 Task: Add Naturtint Permanent Hair Color, 6G Dark Golden Blonde to the cart.
Action: Mouse moved to (223, 112)
Screenshot: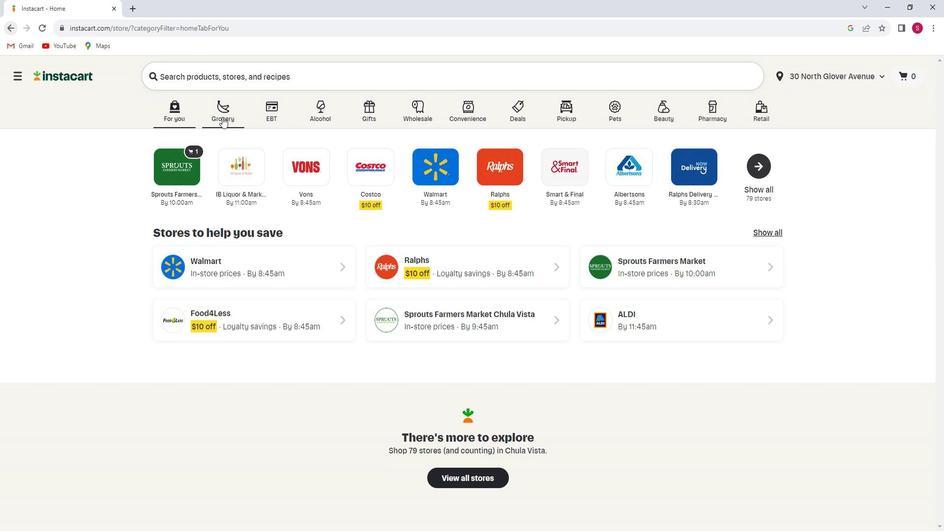 
Action: Mouse pressed left at (223, 112)
Screenshot: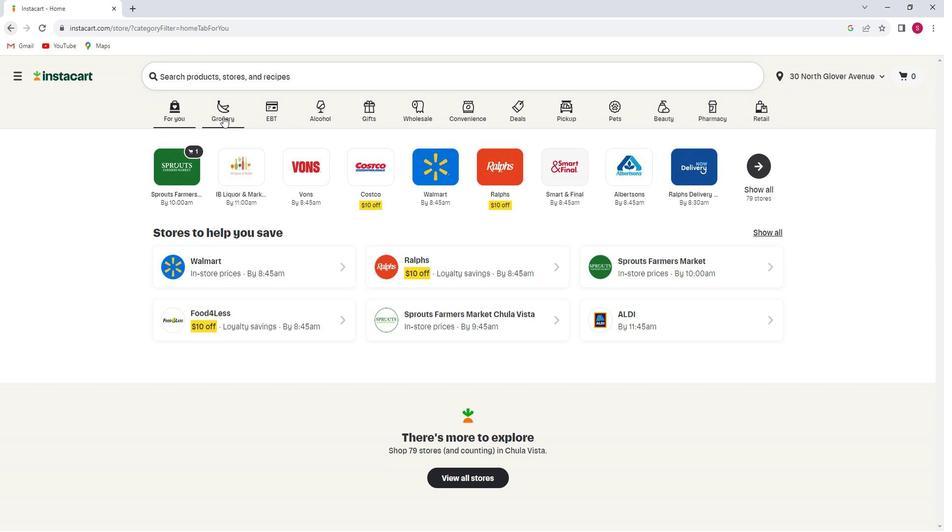 
Action: Mouse moved to (221, 274)
Screenshot: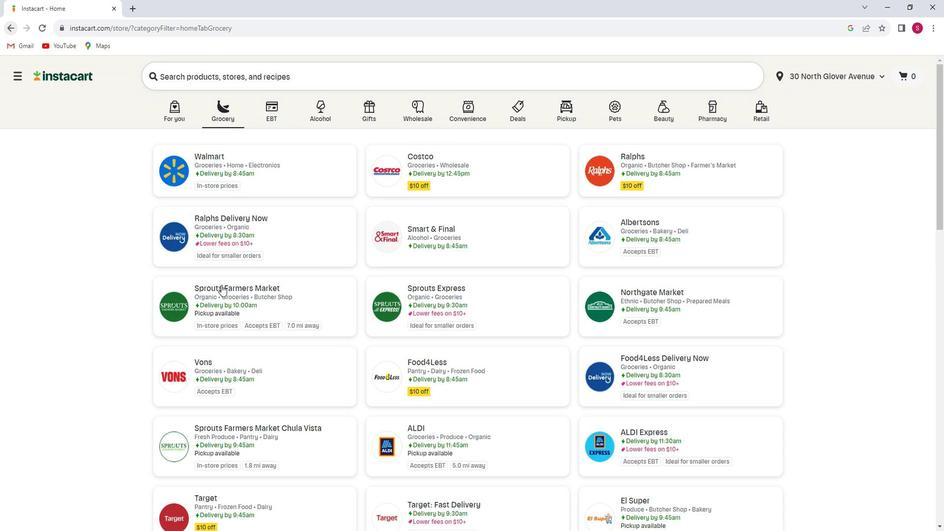 
Action: Mouse pressed left at (221, 274)
Screenshot: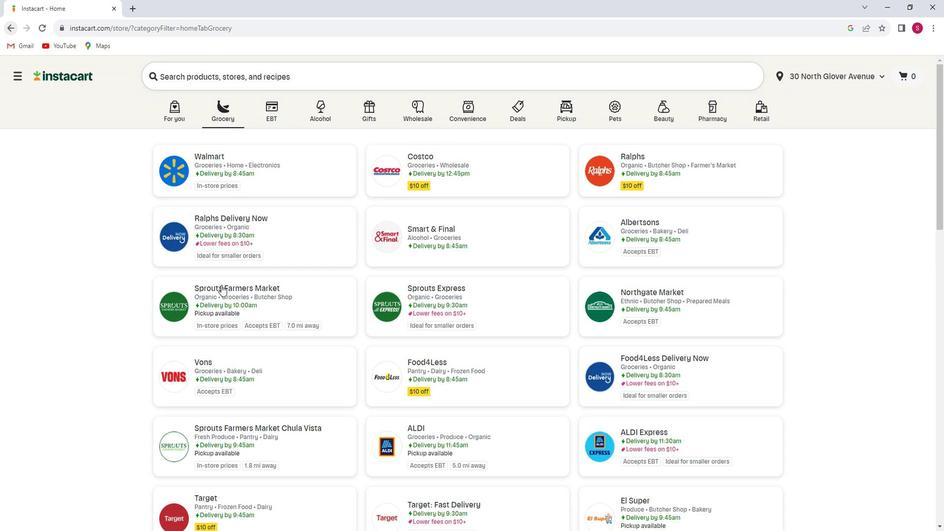 
Action: Mouse moved to (51, 275)
Screenshot: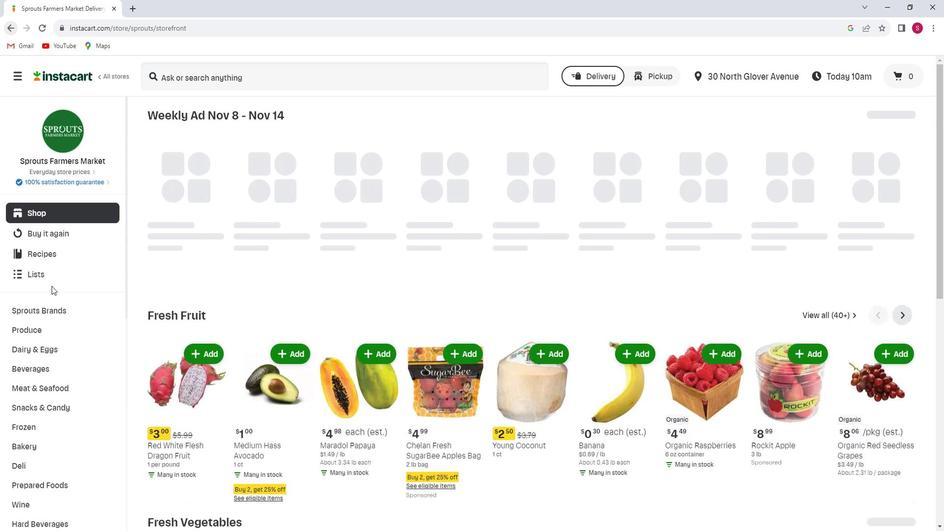 
Action: Mouse scrolled (51, 275) with delta (0, 0)
Screenshot: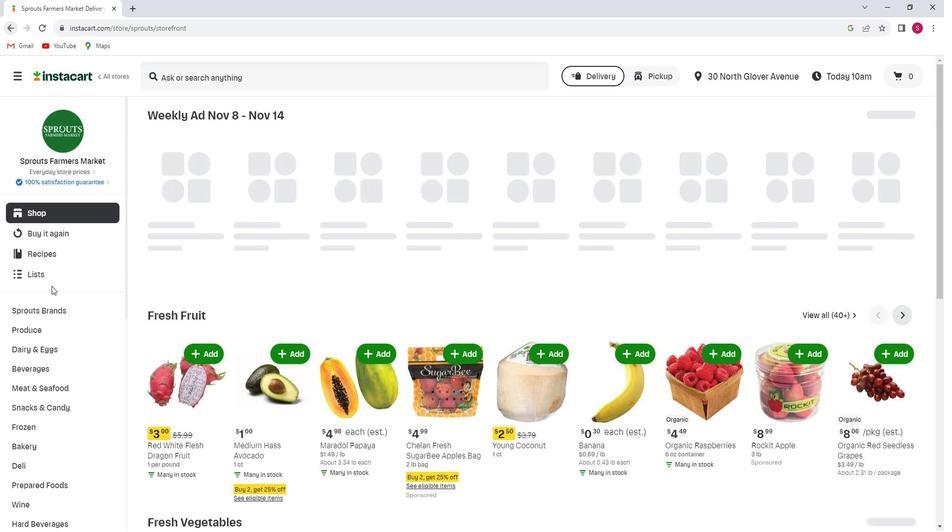 
Action: Mouse moved to (51, 275)
Screenshot: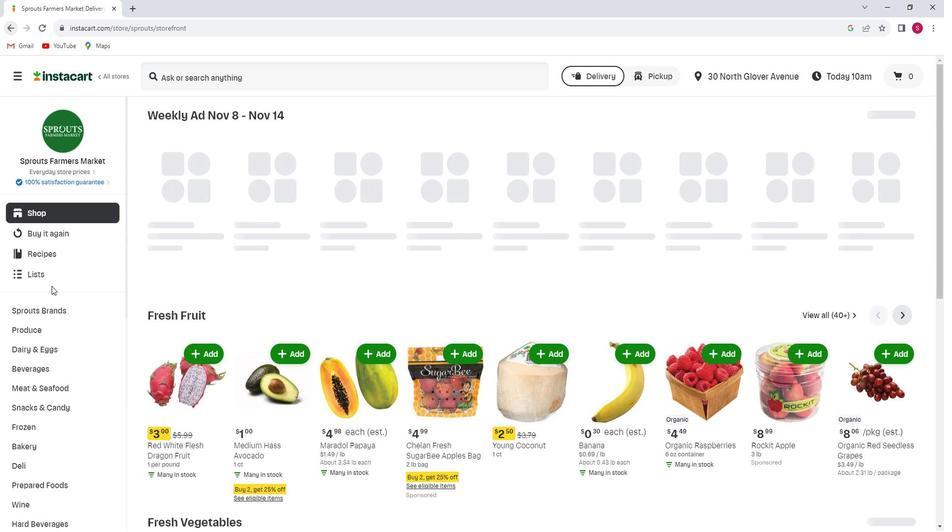 
Action: Mouse scrolled (51, 275) with delta (0, 0)
Screenshot: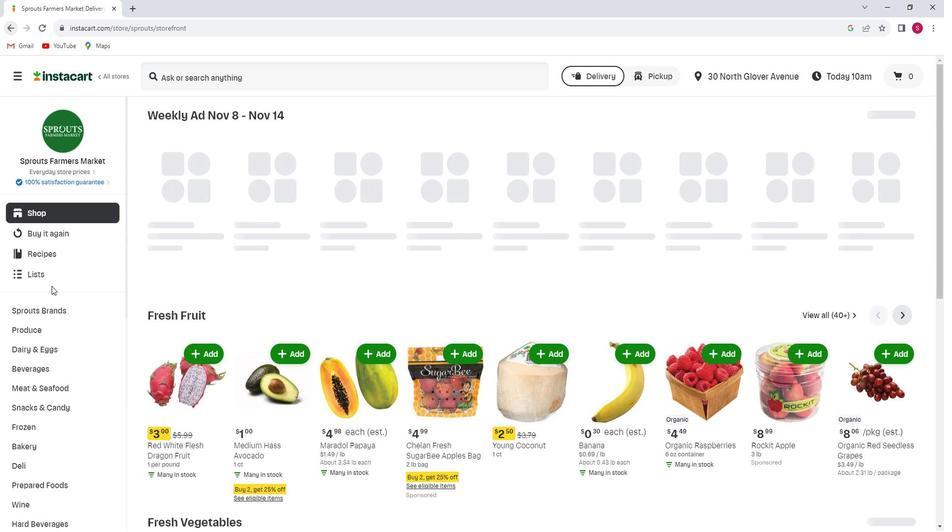 
Action: Mouse moved to (50, 275)
Screenshot: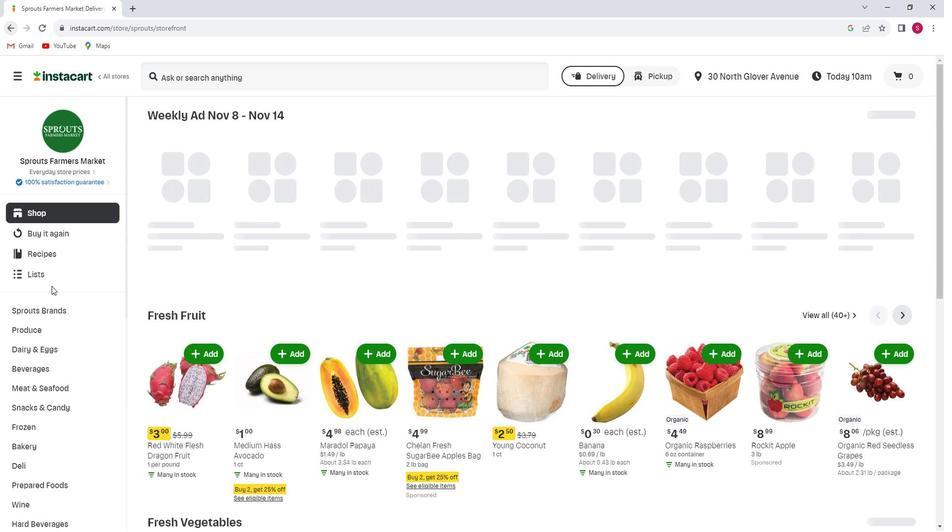 
Action: Mouse scrolled (50, 274) with delta (0, 0)
Screenshot: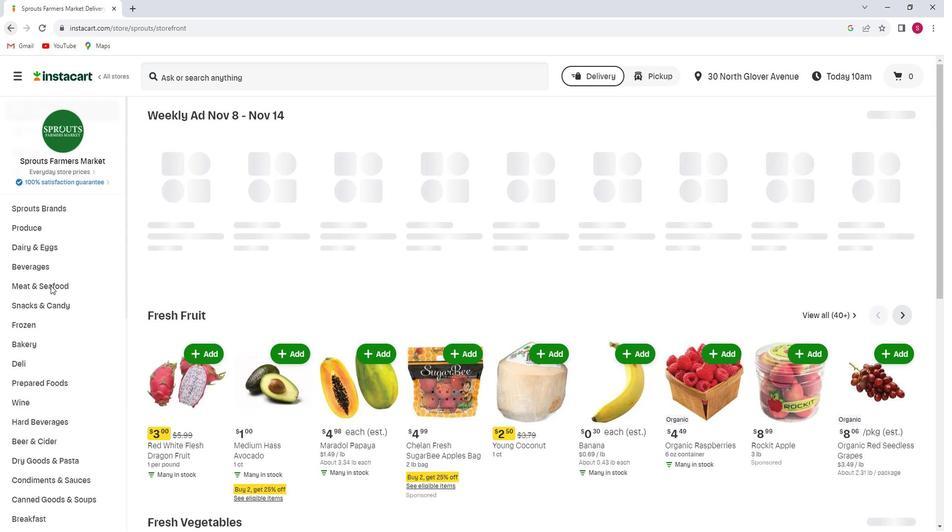 
Action: Mouse scrolled (50, 274) with delta (0, 0)
Screenshot: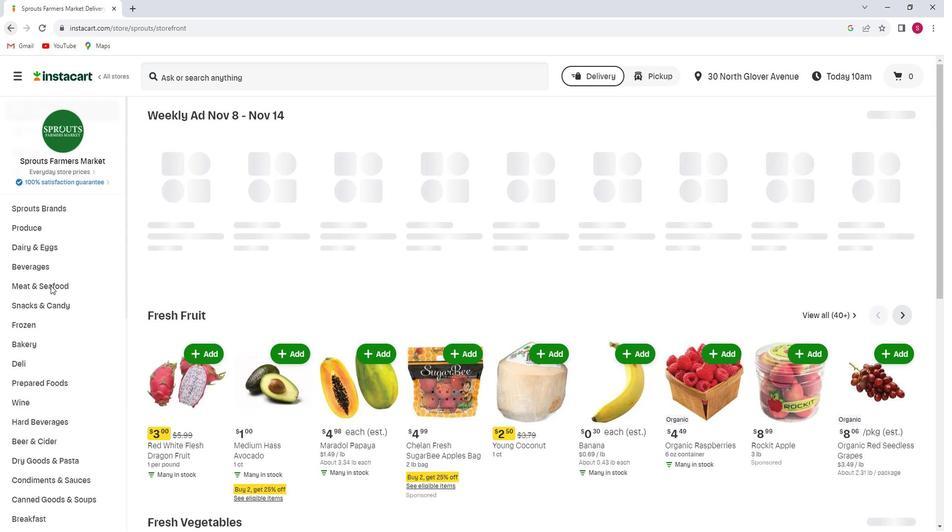 
Action: Mouse scrolled (50, 274) with delta (0, 0)
Screenshot: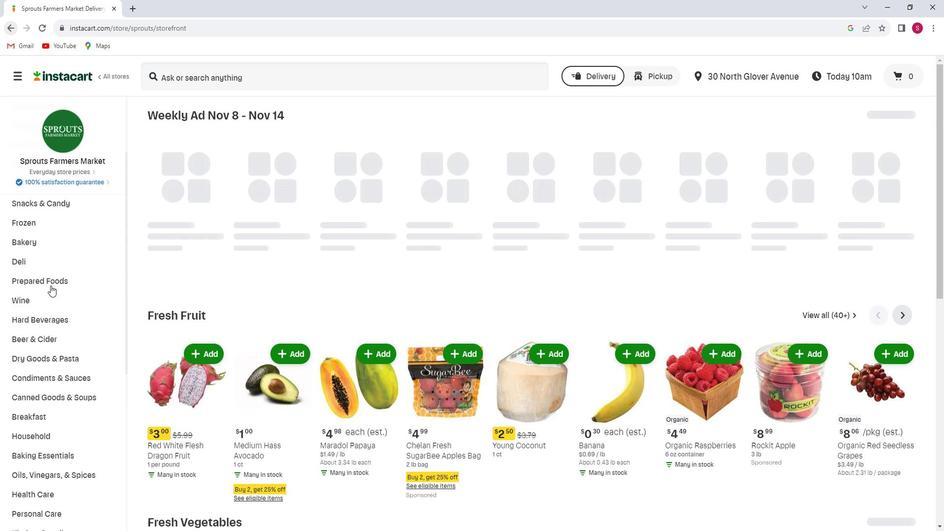 
Action: Mouse scrolled (50, 274) with delta (0, 0)
Screenshot: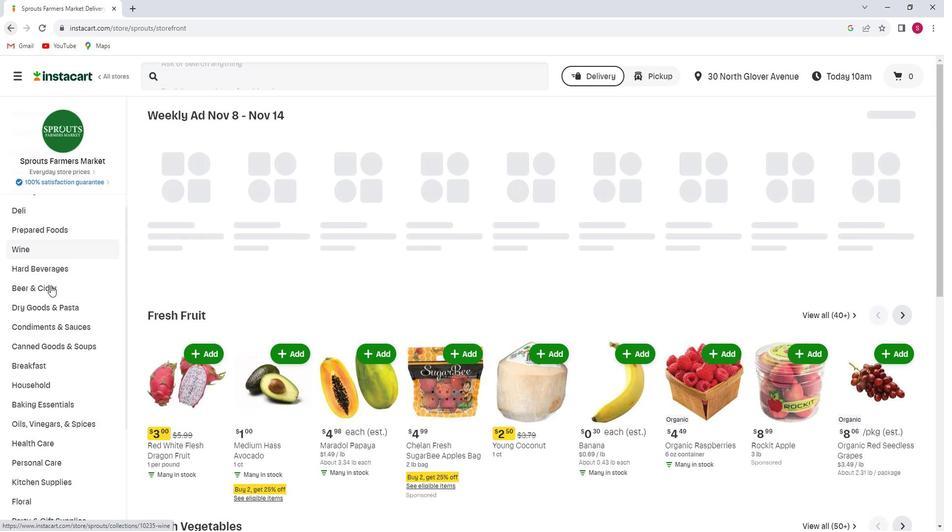 
Action: Mouse scrolled (50, 274) with delta (0, 0)
Screenshot: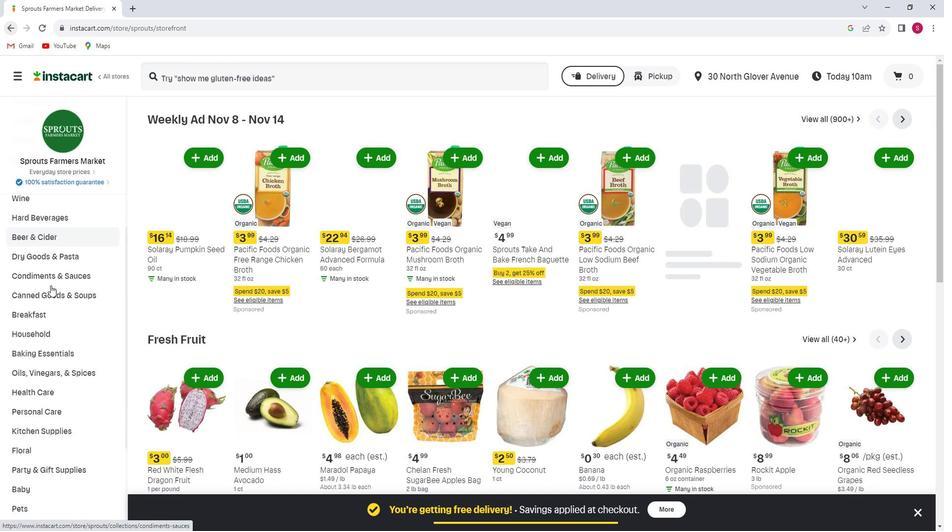 
Action: Mouse scrolled (50, 274) with delta (0, 0)
Screenshot: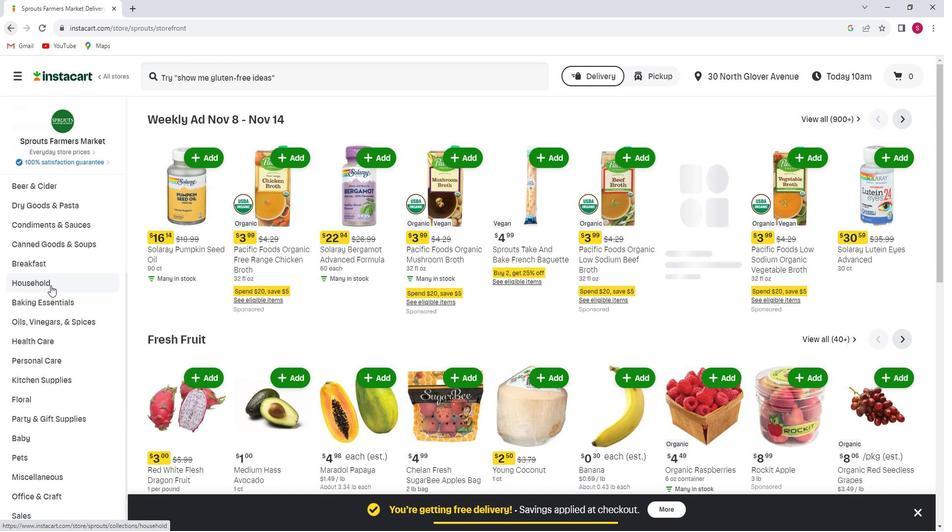 
Action: Mouse moved to (51, 295)
Screenshot: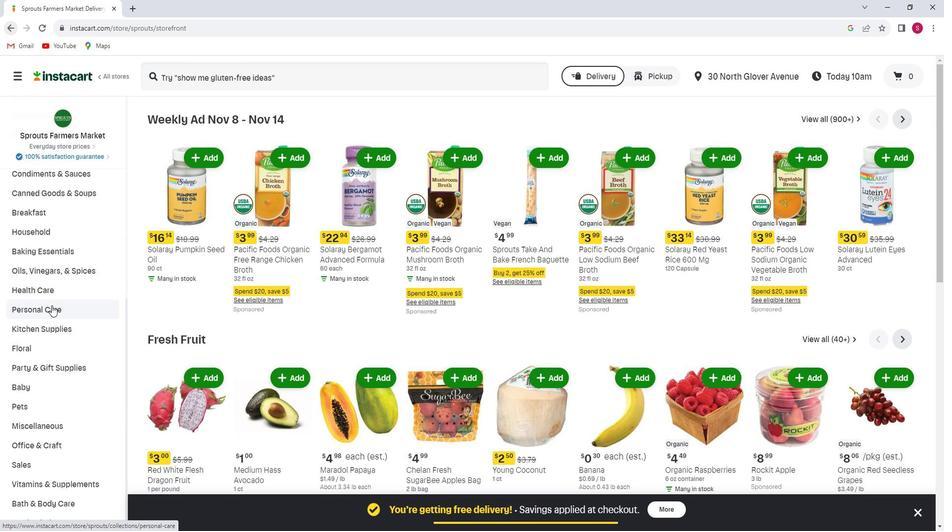 
Action: Mouse pressed left at (51, 295)
Screenshot: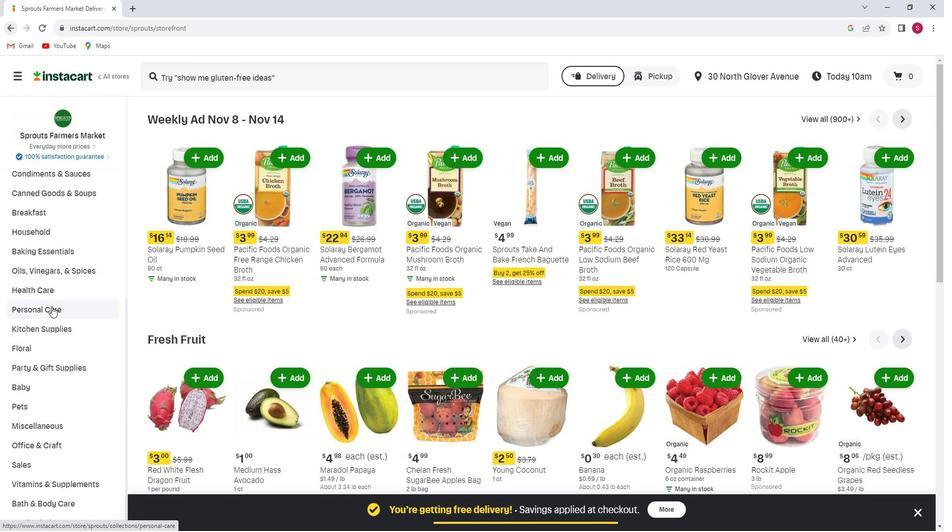 
Action: Mouse moved to (628, 137)
Screenshot: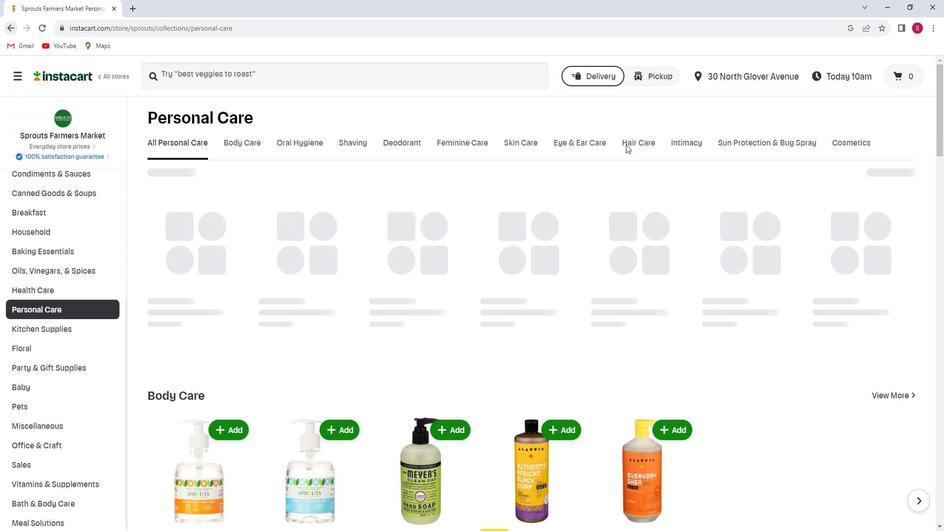 
Action: Mouse pressed left at (628, 137)
Screenshot: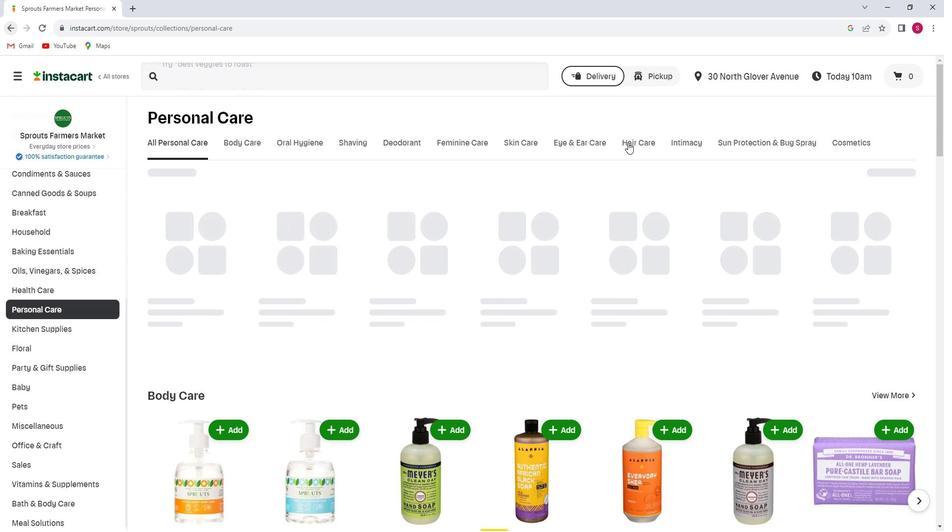 
Action: Mouse moved to (502, 183)
Screenshot: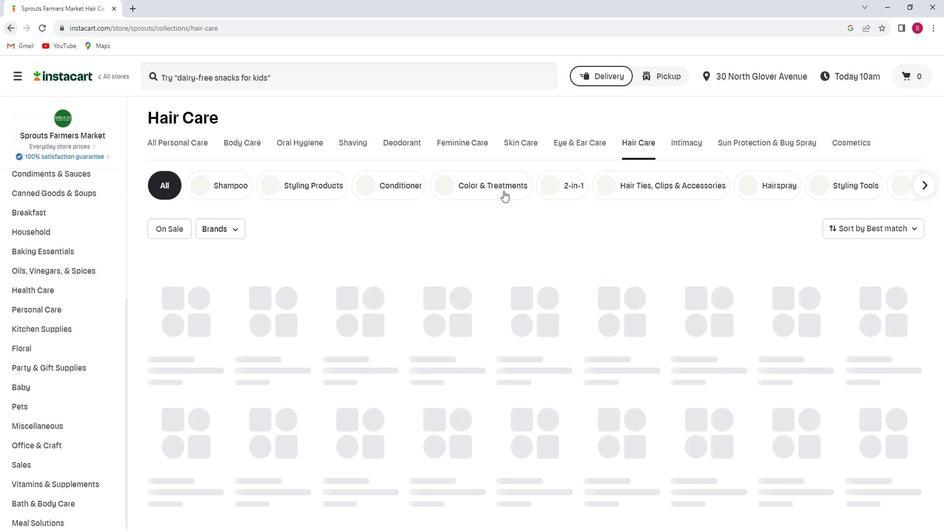
Action: Mouse pressed left at (502, 183)
Screenshot: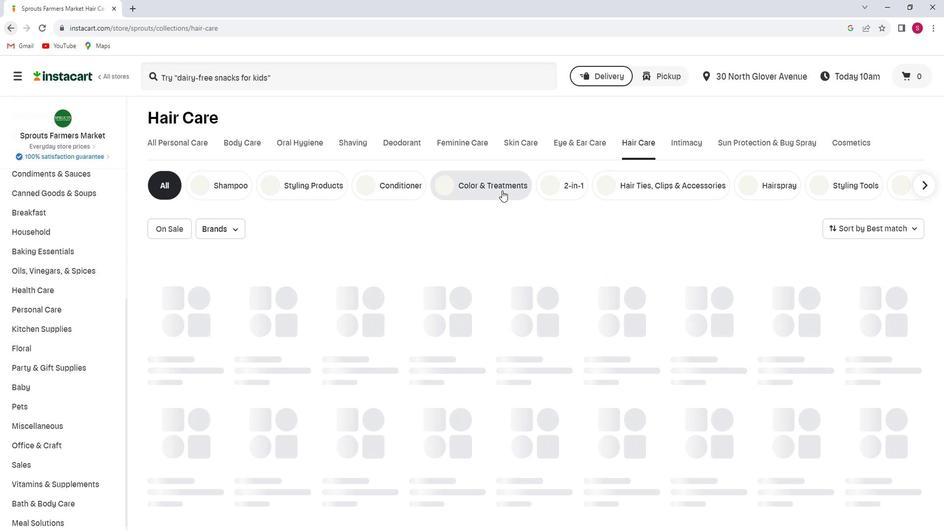 
Action: Mouse moved to (357, 78)
Screenshot: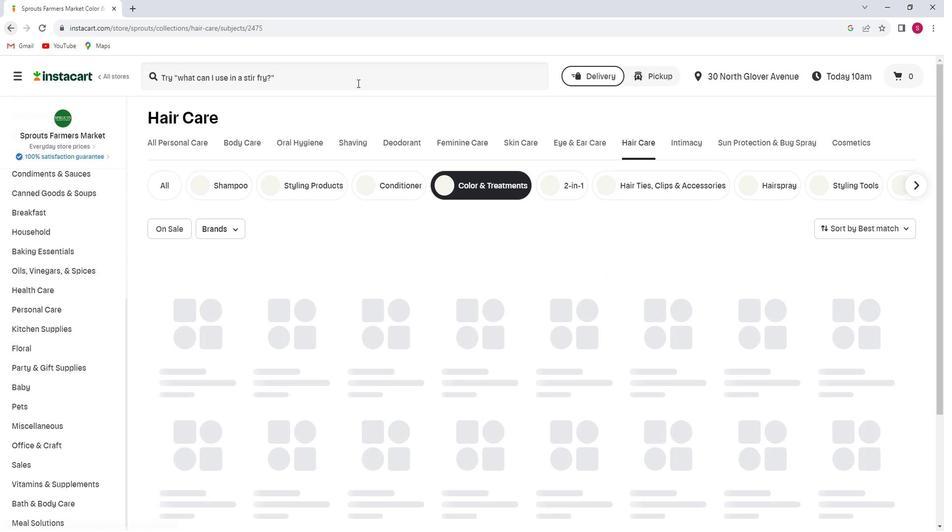 
Action: Mouse pressed left at (357, 78)
Screenshot: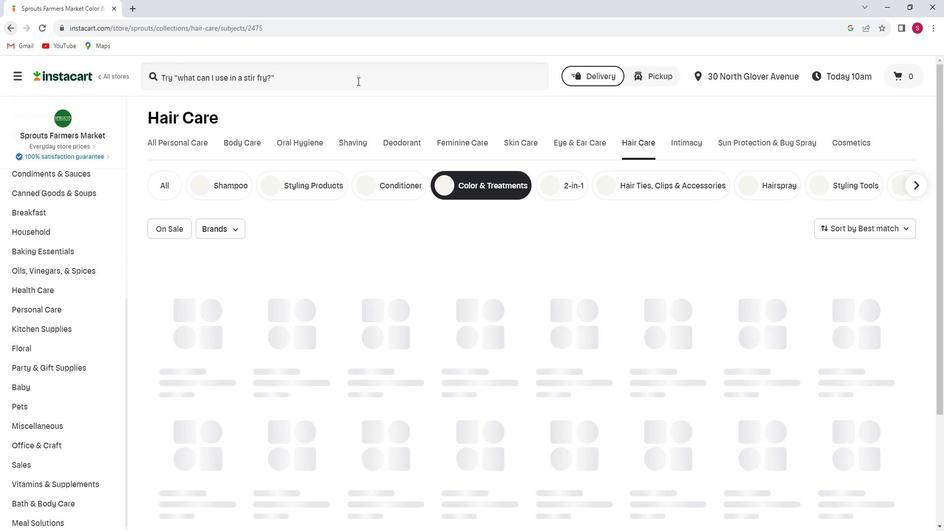 
Action: Key pressed <Key.shift>Naturtint<Key.space><Key.shift>permanent<Key.space><Key.shift>hair<Key.space><Key.shift>Color,<Key.space>6
Screenshot: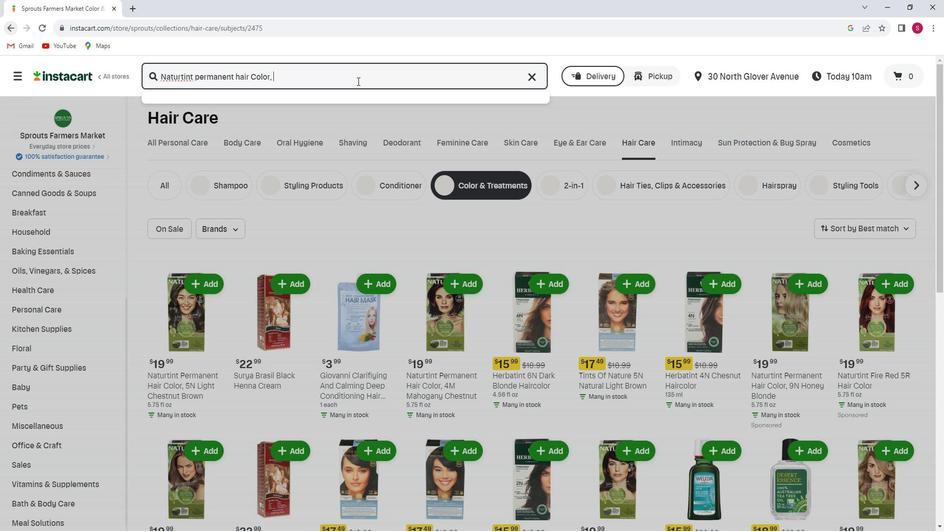 
Action: Mouse moved to (378, 68)
Screenshot: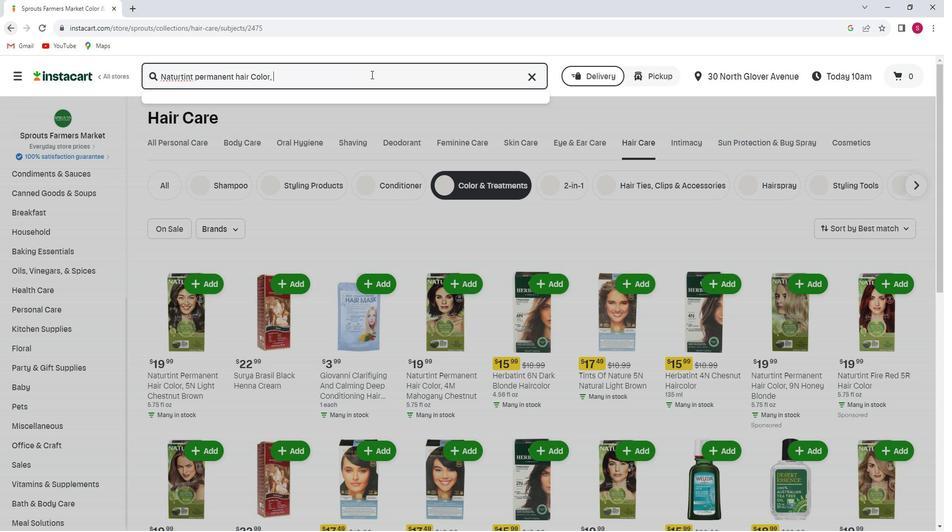
Action: Key pressed <Key.shift>G<Key.space><Key.shift>Dark<Key.space><Key.shift>Golden<Key.space><Key.shift>blonde<Key.space><Key.enter>
Screenshot: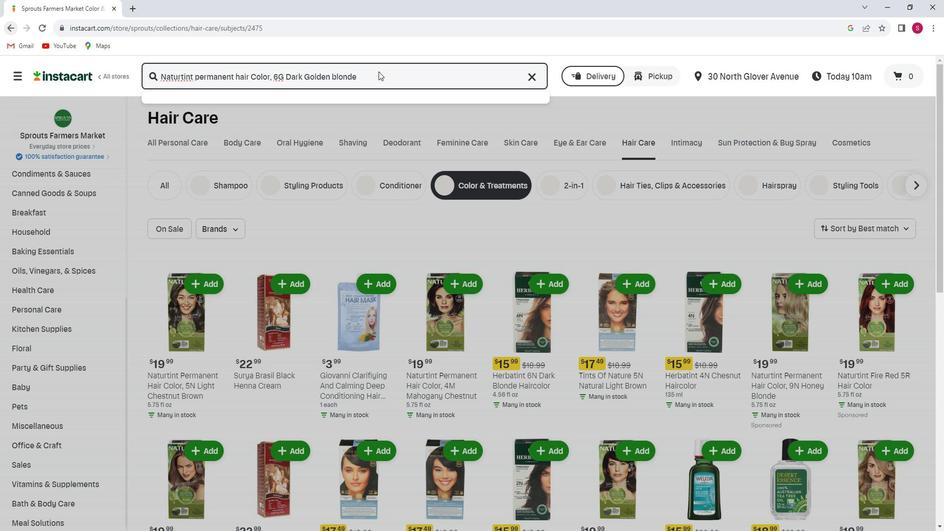 
Action: Mouse moved to (276, 166)
Screenshot: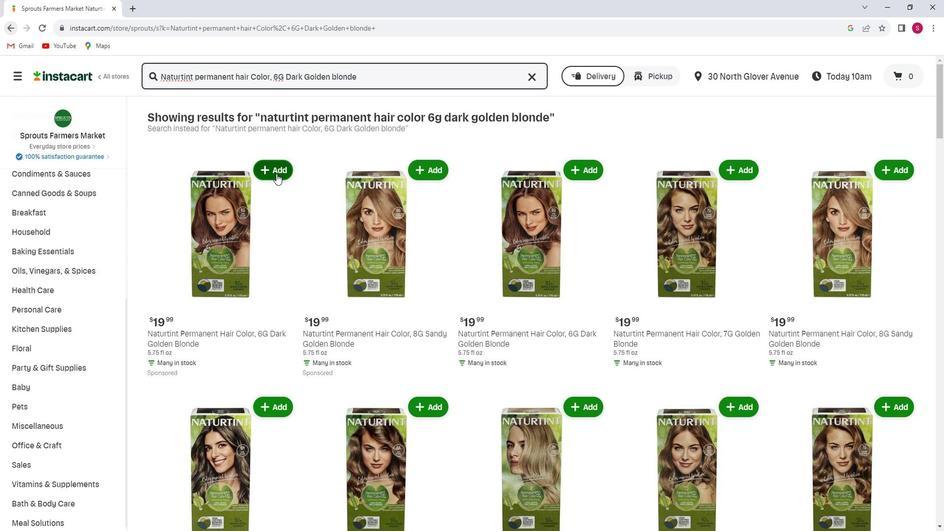 
Action: Mouse pressed left at (276, 166)
Screenshot: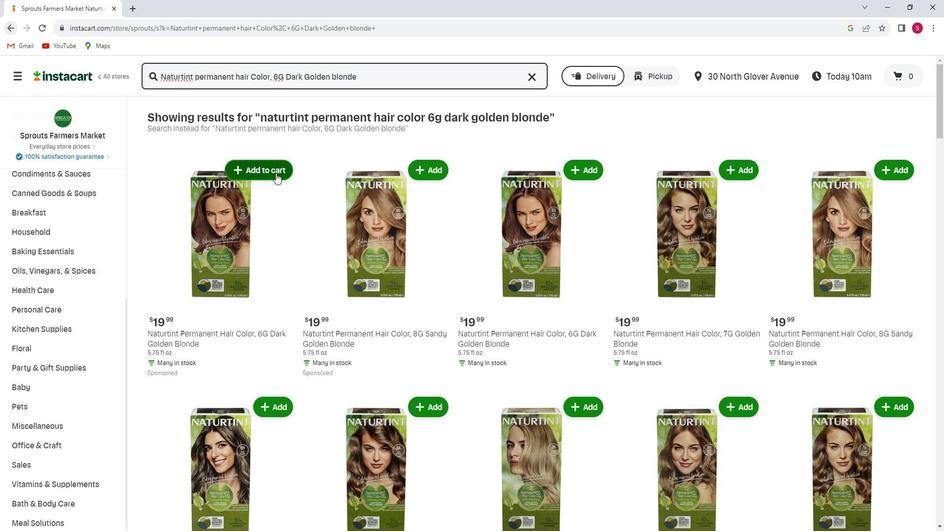 
Action: Mouse moved to (284, 210)
Screenshot: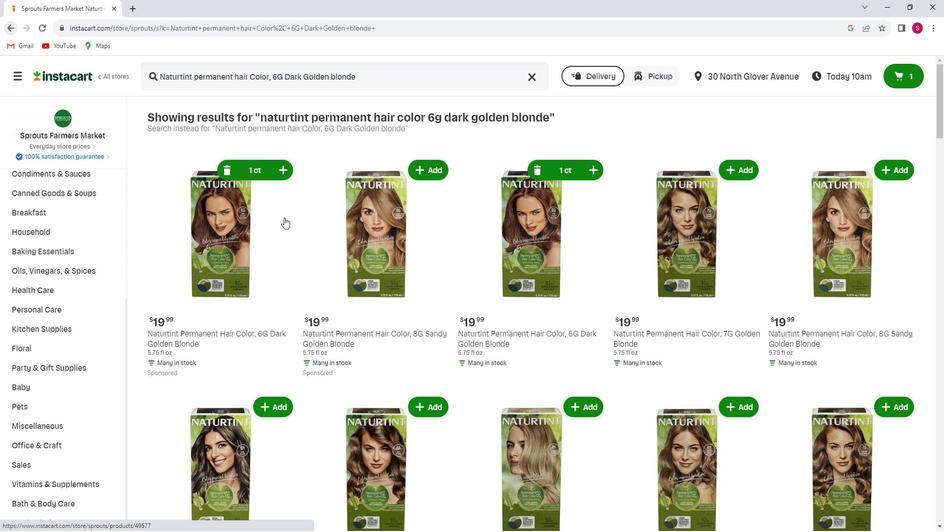 
